 Task: Select accounting.
Action: Mouse moved to (487, 125)
Screenshot: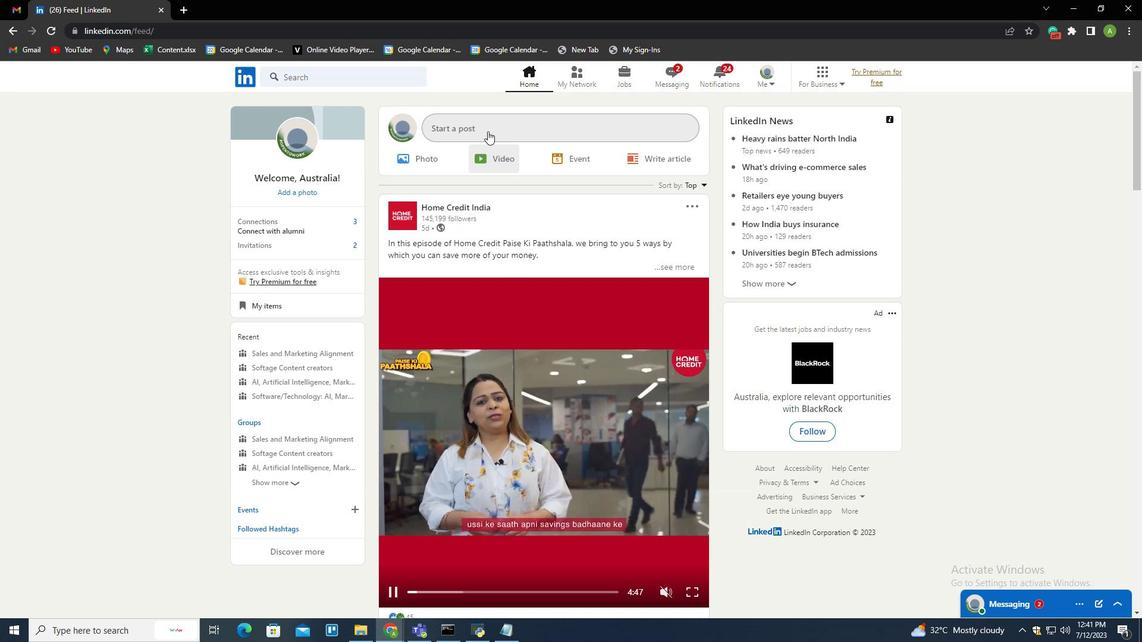 
Action: Mouse pressed left at (487, 125)
Screenshot: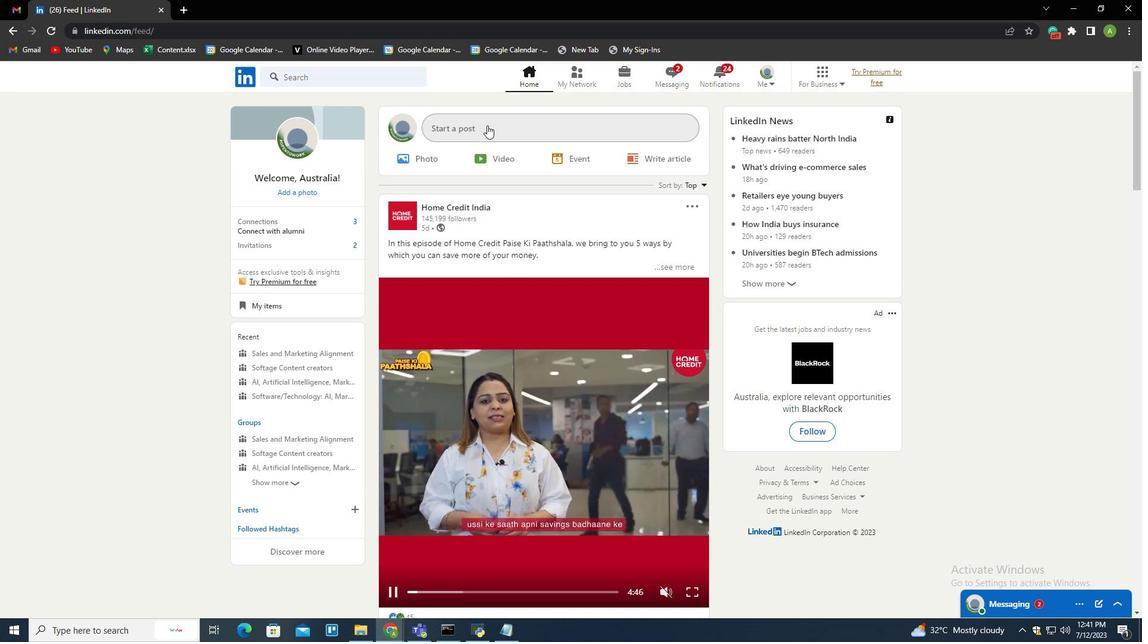 
Action: Mouse moved to (503, 350)
Screenshot: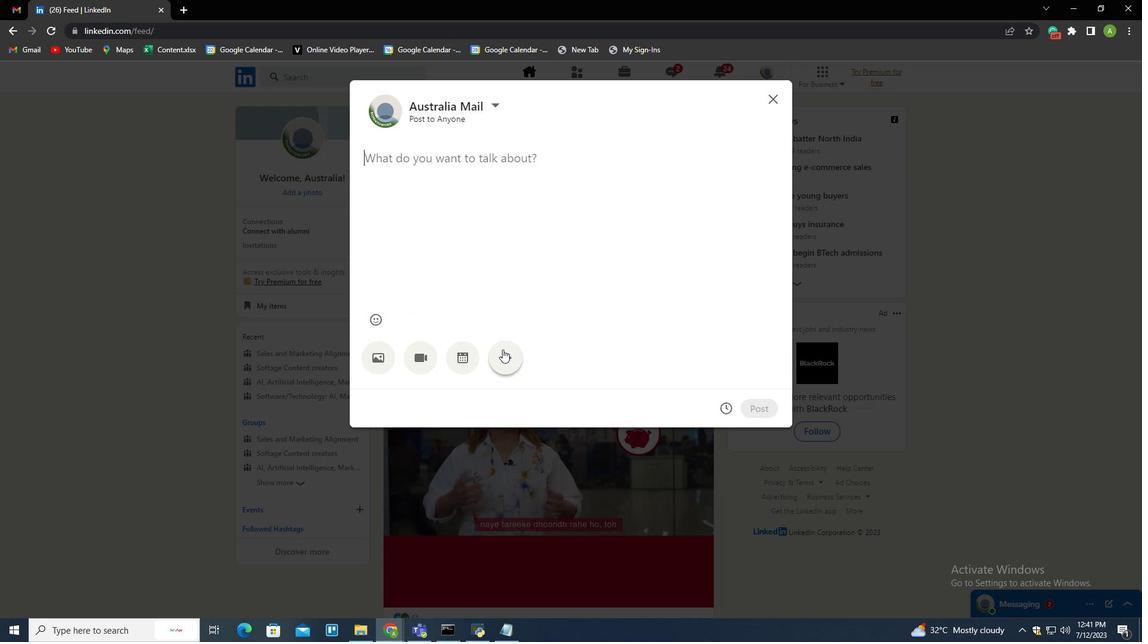 
Action: Mouse pressed left at (503, 350)
Screenshot: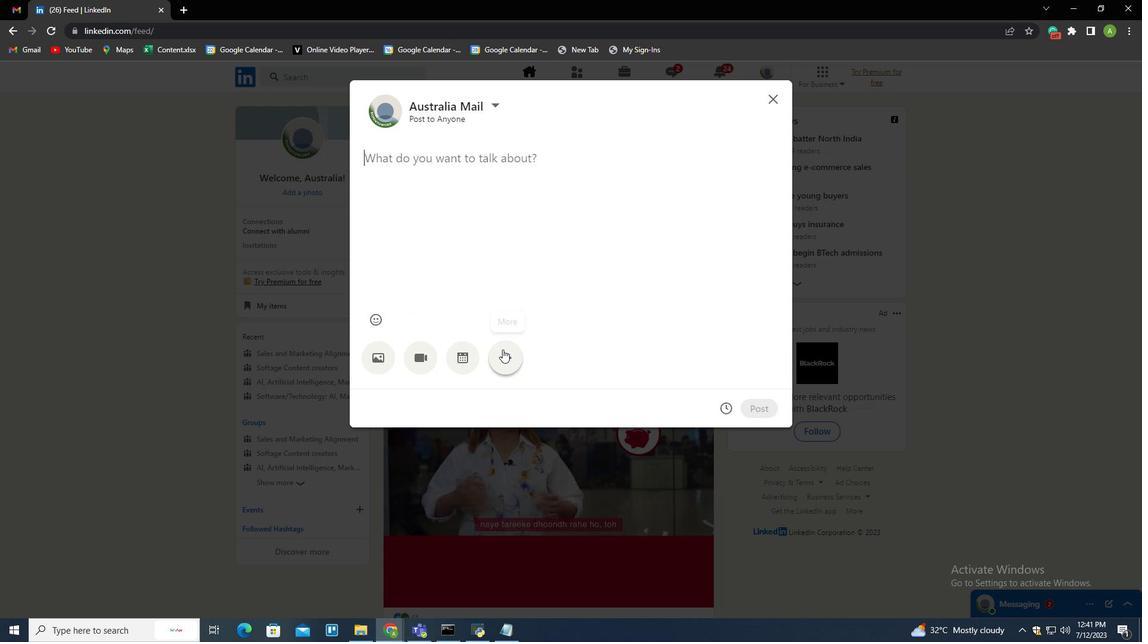 
Action: Mouse moved to (675, 351)
Screenshot: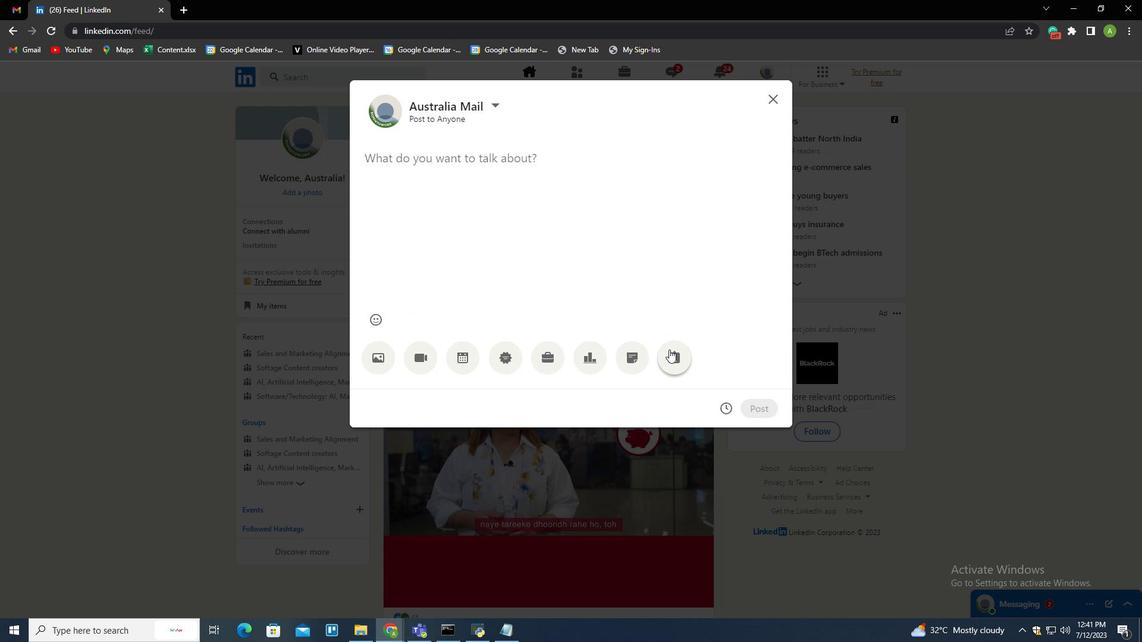 
Action: Mouse pressed left at (675, 351)
Screenshot: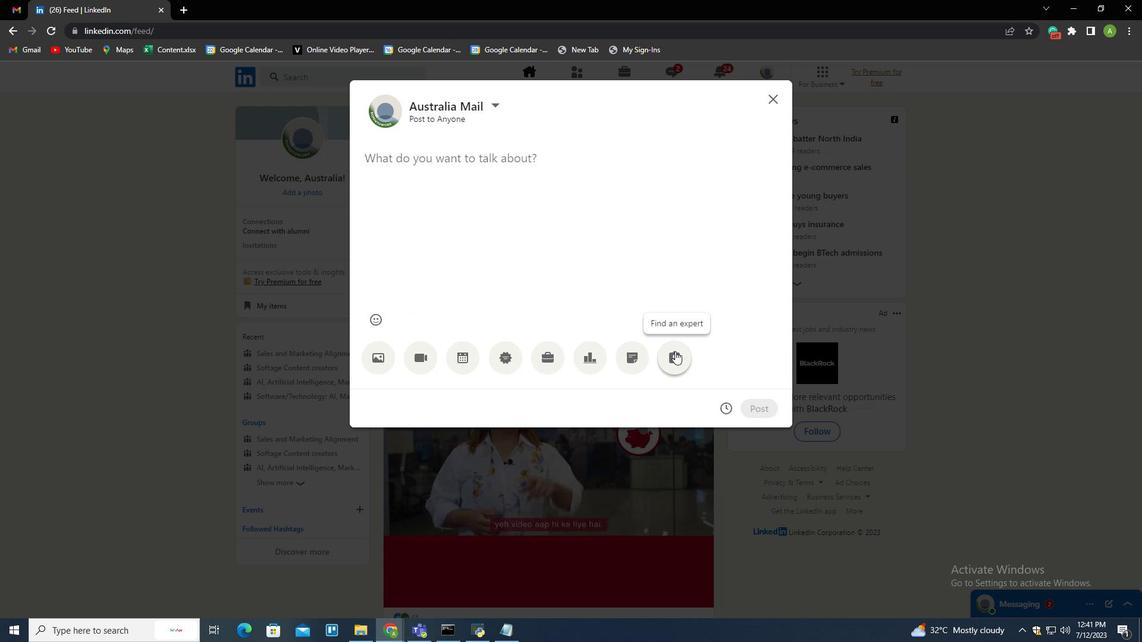 
Action: Mouse moved to (513, 173)
Screenshot: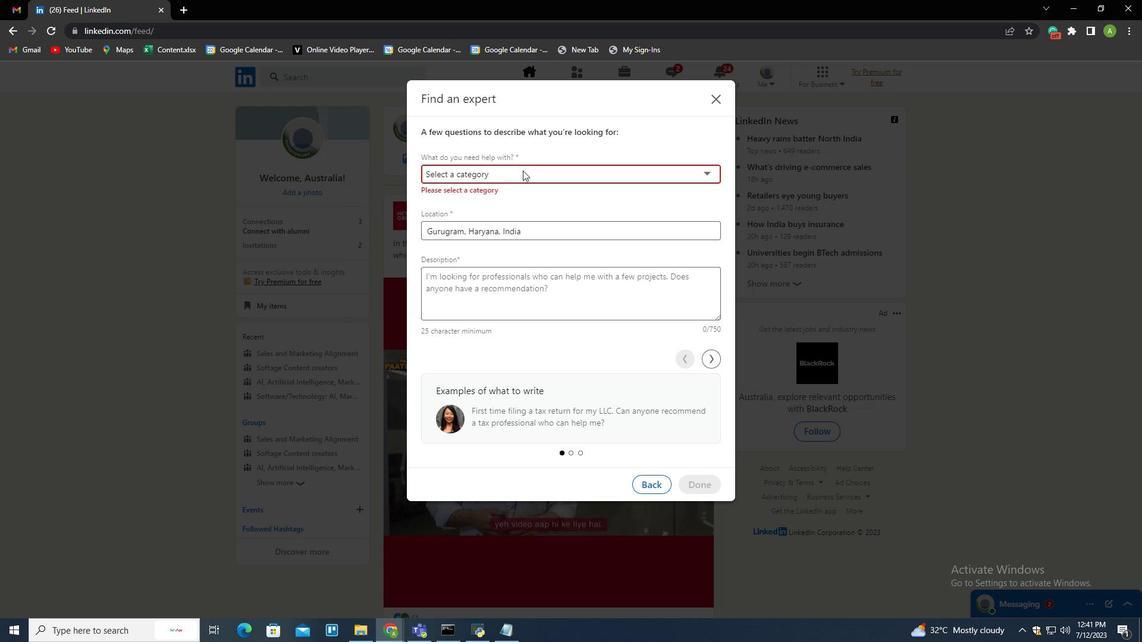 
Action: Mouse pressed left at (513, 173)
Screenshot: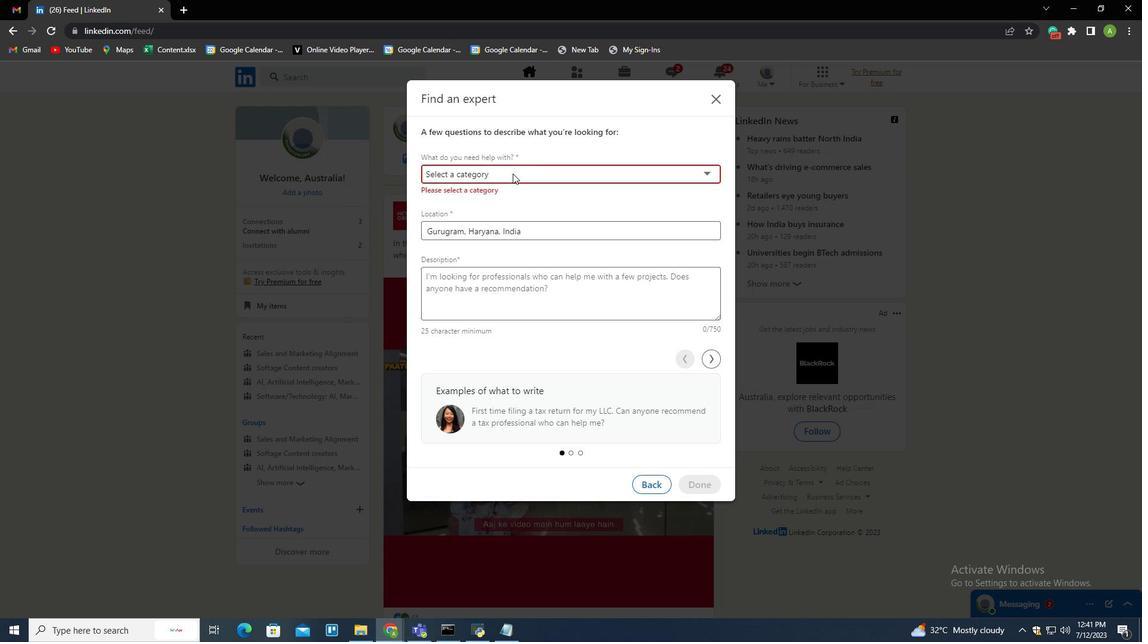 
Action: Mouse moved to (458, 201)
Screenshot: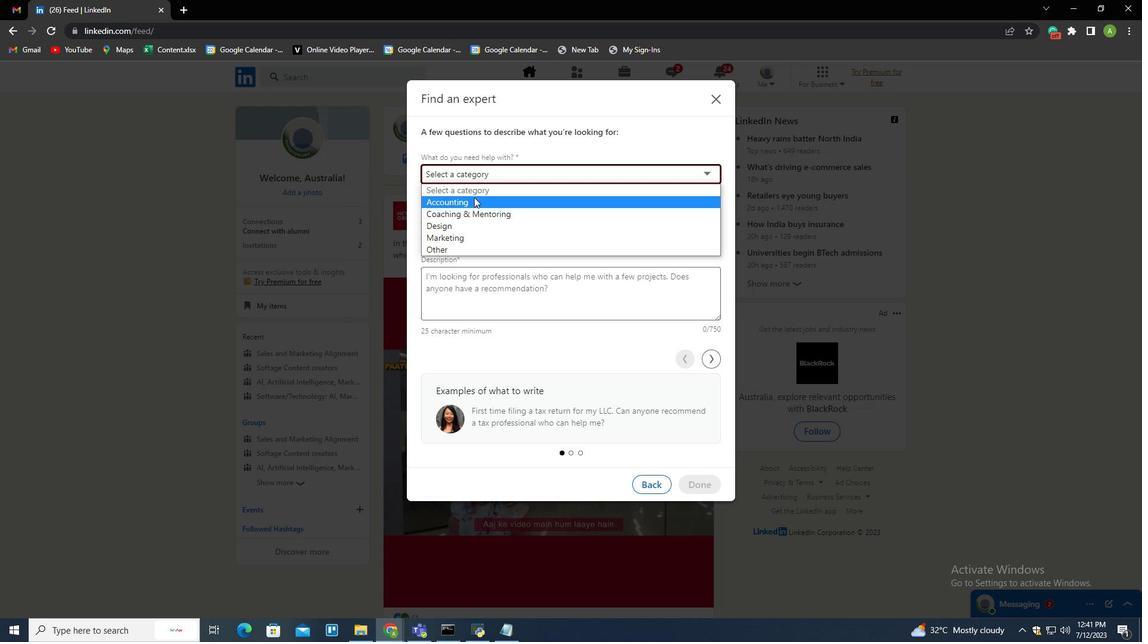 
Action: Mouse pressed left at (458, 201)
Screenshot: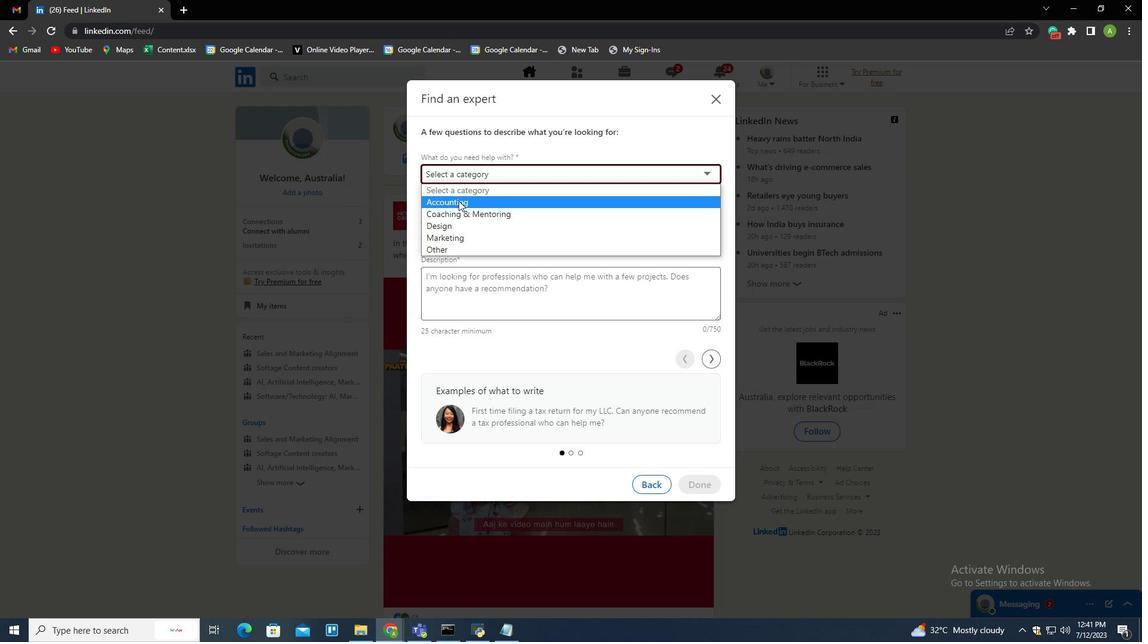 
Action: Mouse moved to (541, 325)
Screenshot: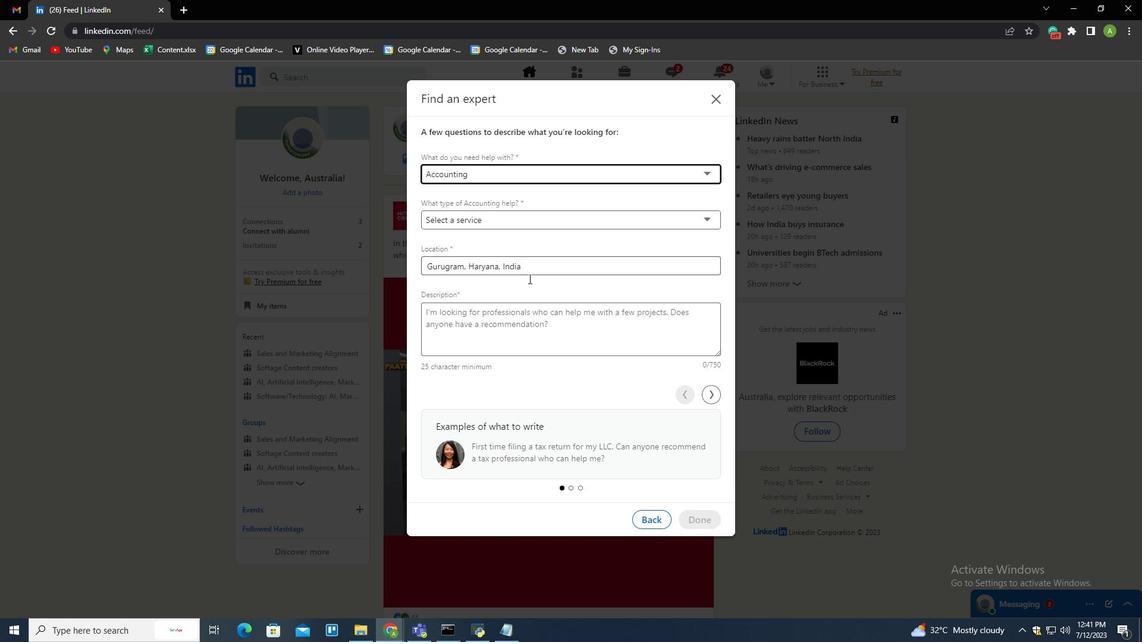 
